 Task: Open the 'Tasks' pane in the To-Do Bar in Microsoft Outlook.
Action: Mouse moved to (20, 82)
Screenshot: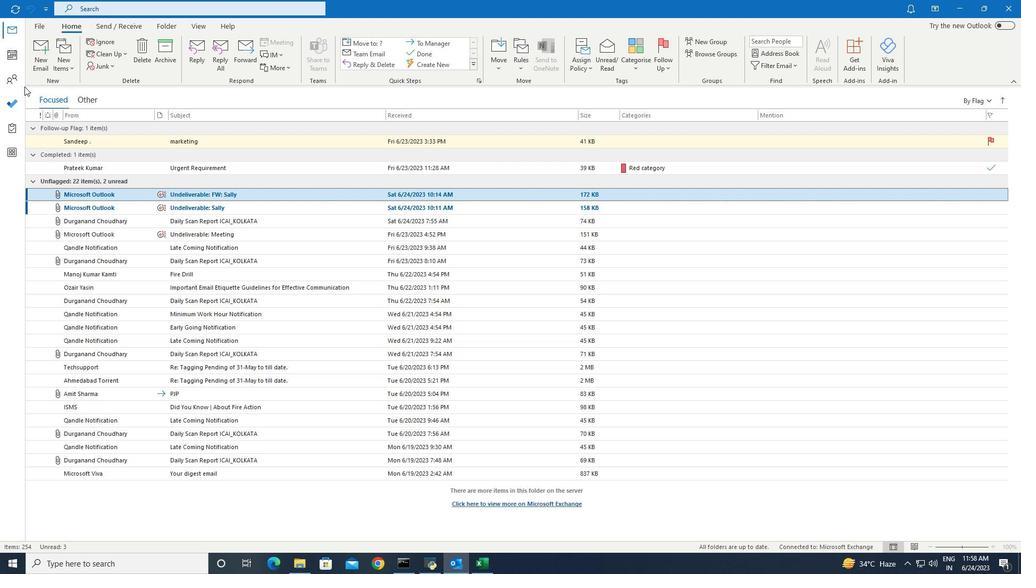 
Action: Mouse pressed left at (20, 82)
Screenshot: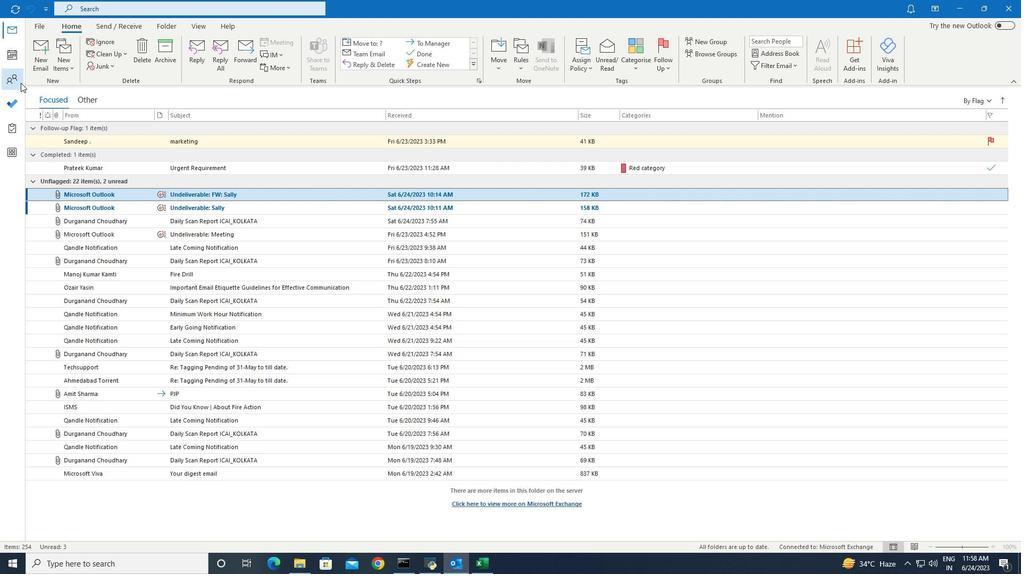 
Action: Mouse moved to (210, 28)
Screenshot: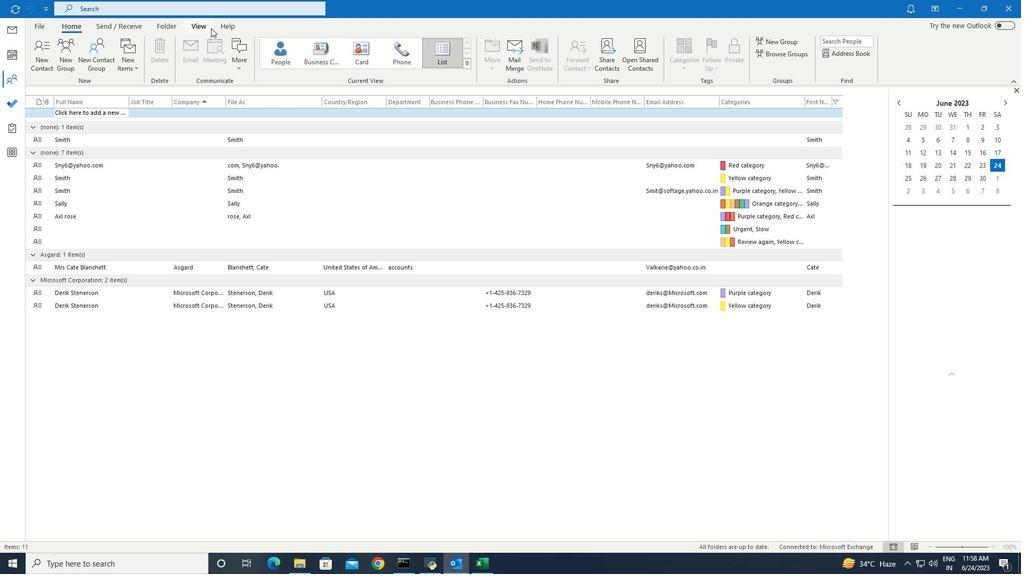 
Action: Mouse pressed left at (210, 28)
Screenshot: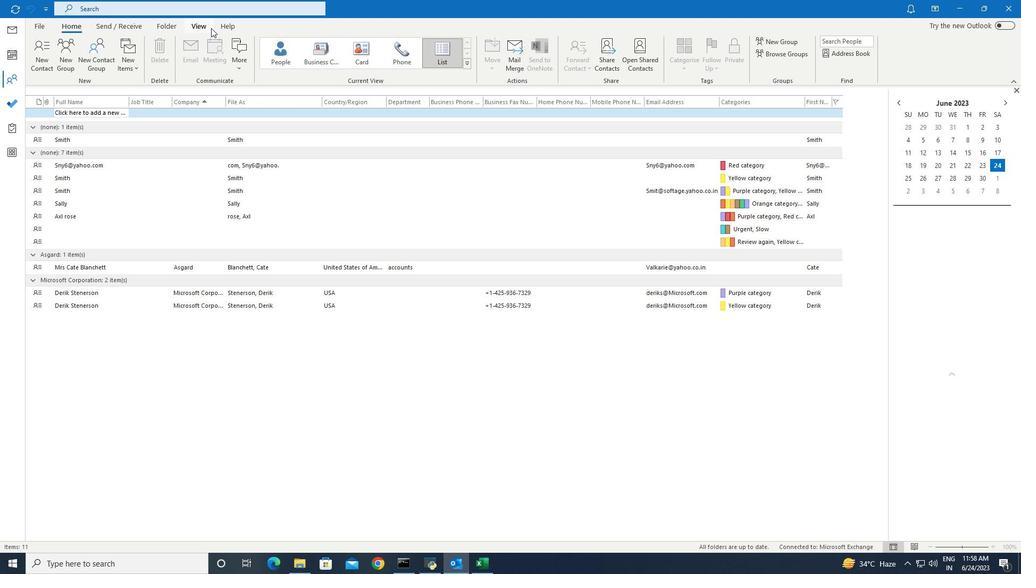 
Action: Mouse moved to (408, 70)
Screenshot: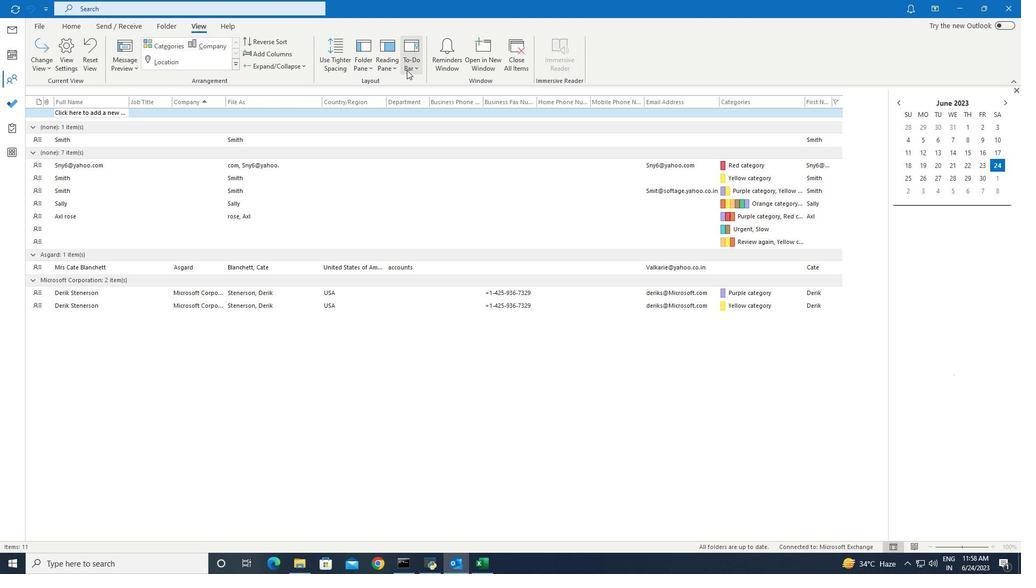 
Action: Mouse pressed left at (408, 70)
Screenshot: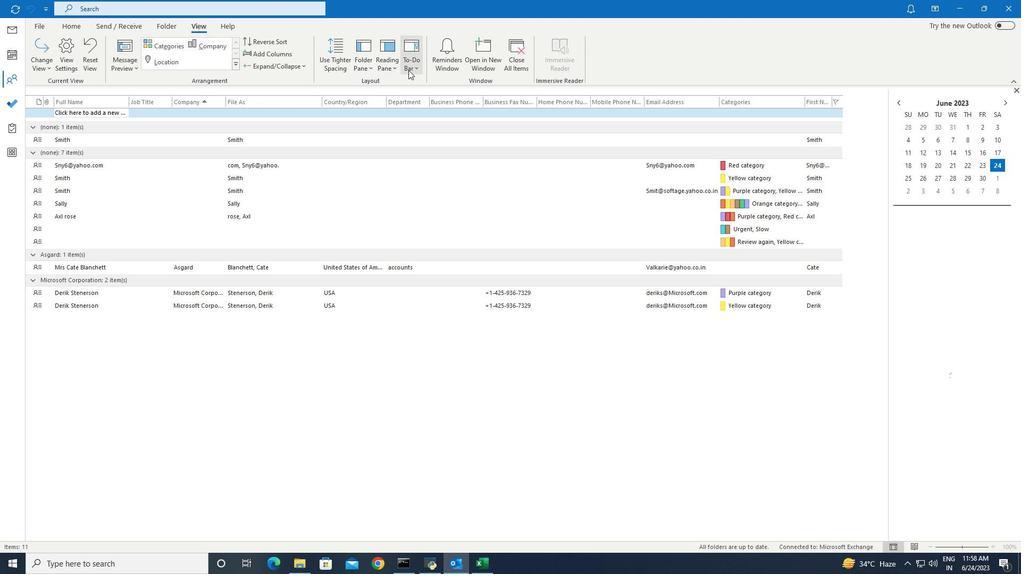 
Action: Mouse moved to (422, 104)
Screenshot: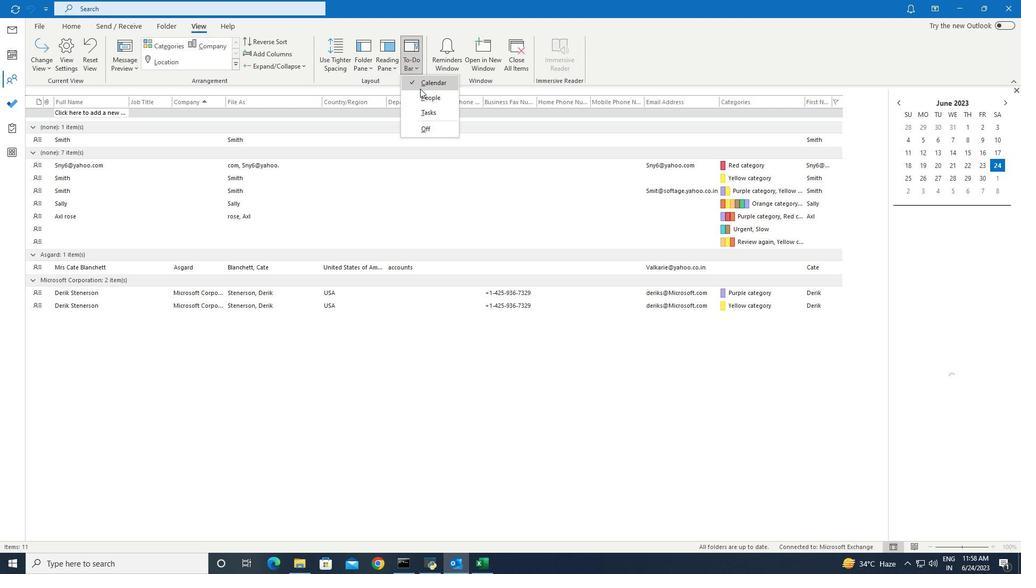 
Action: Mouse pressed left at (422, 104)
Screenshot: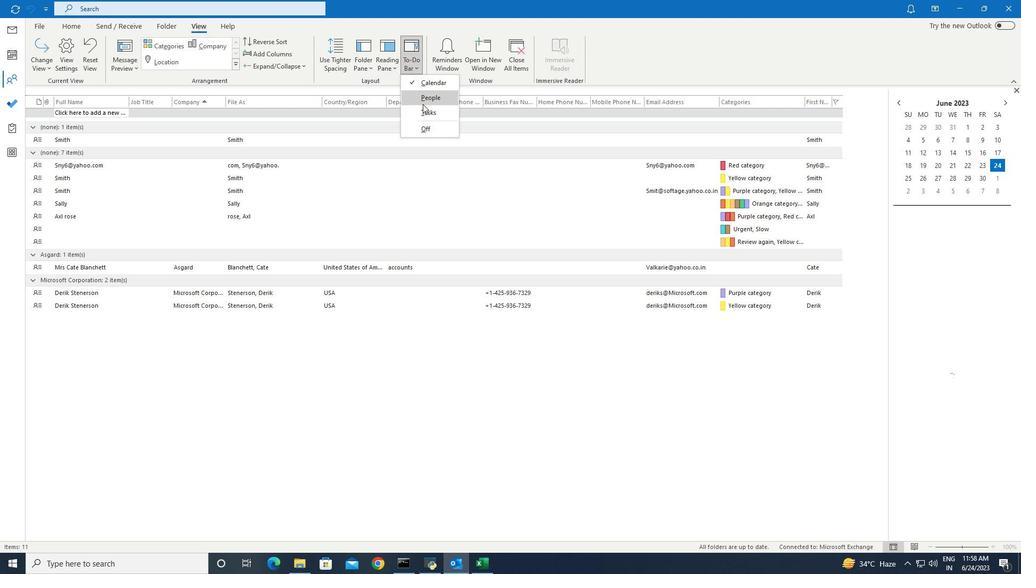 
